 Task: Toggle the global toolbar option in the notebook.
Action: Mouse moved to (19, 532)
Screenshot: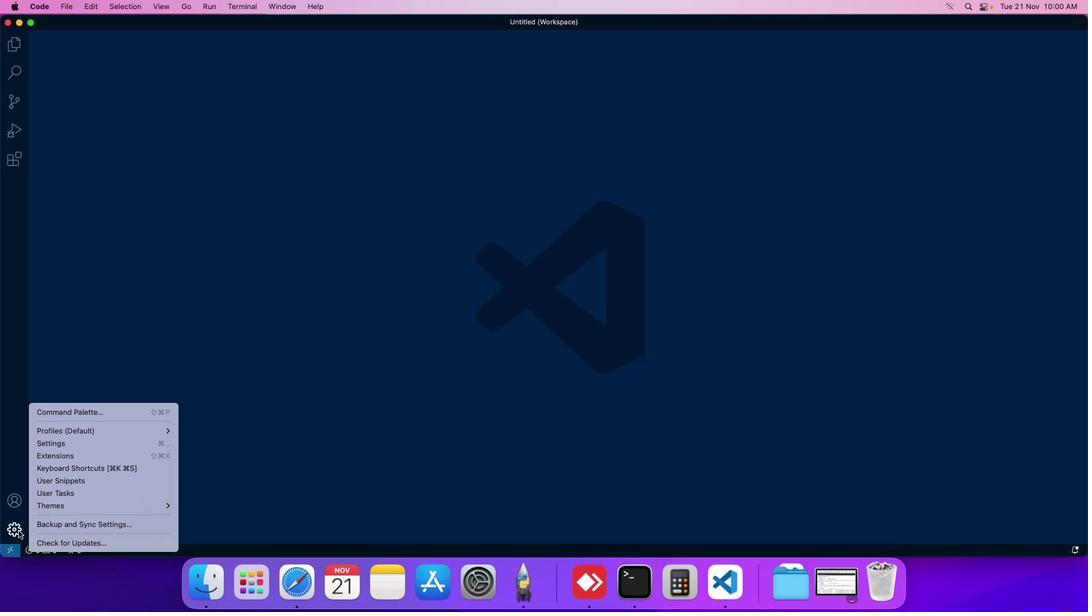 
Action: Mouse pressed left at (19, 532)
Screenshot: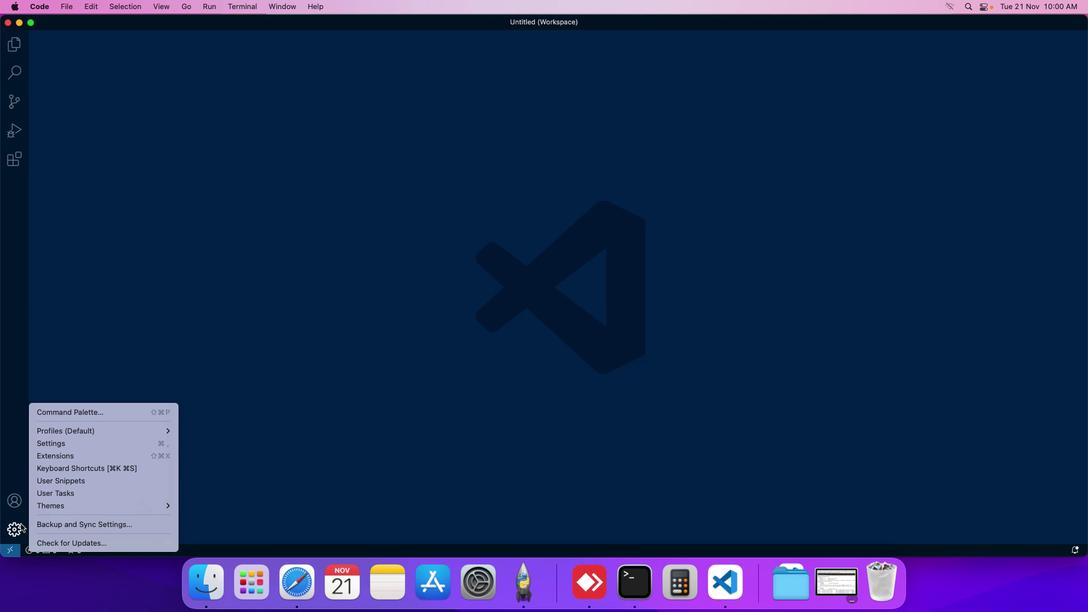 
Action: Mouse moved to (60, 449)
Screenshot: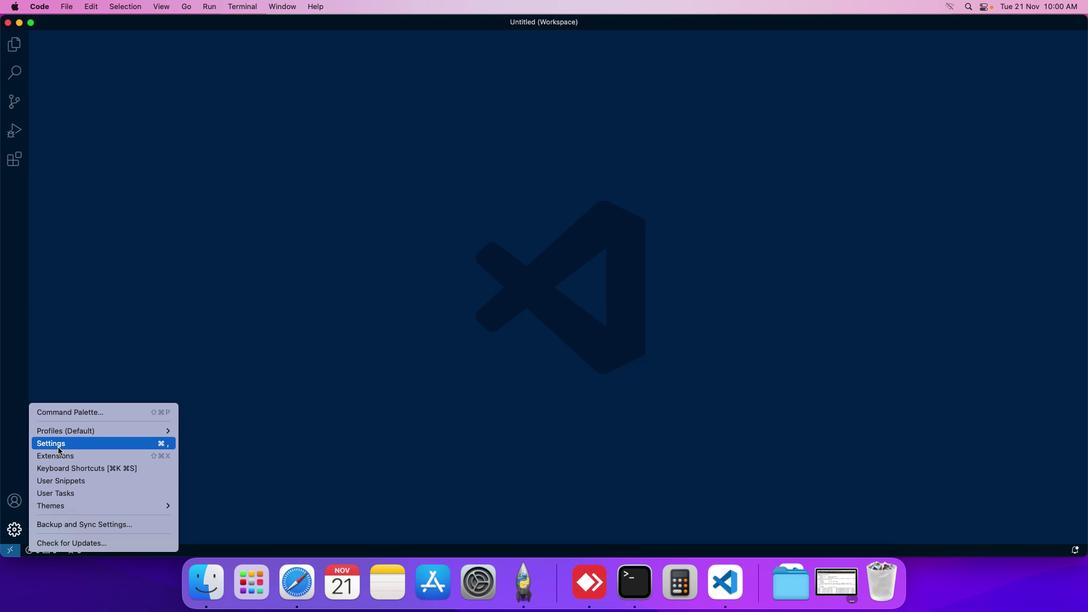 
Action: Mouse pressed left at (60, 449)
Screenshot: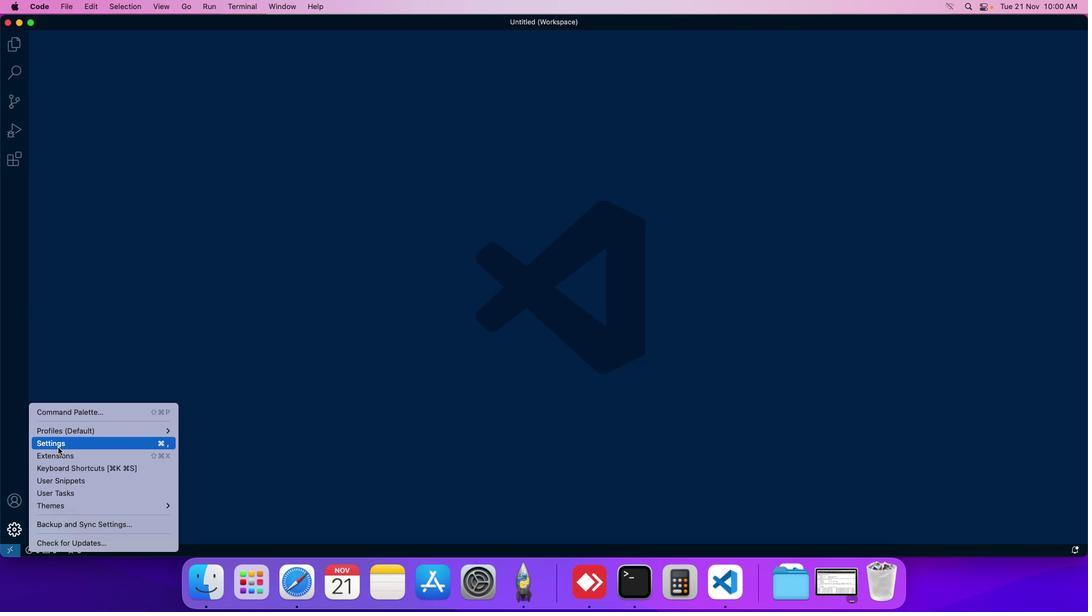 
Action: Mouse moved to (266, 98)
Screenshot: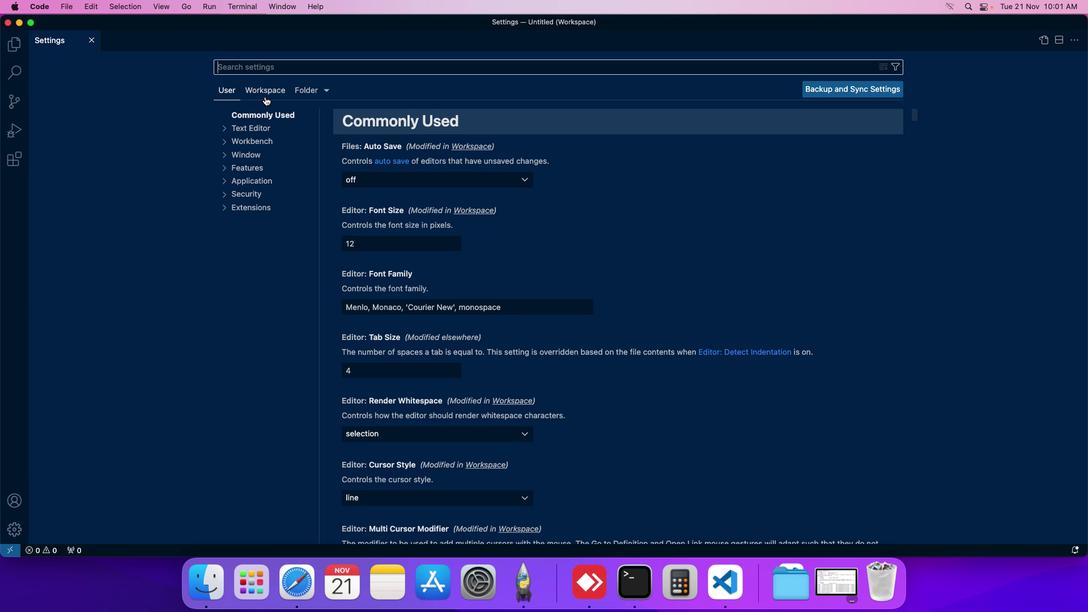
Action: Mouse pressed left at (266, 98)
Screenshot: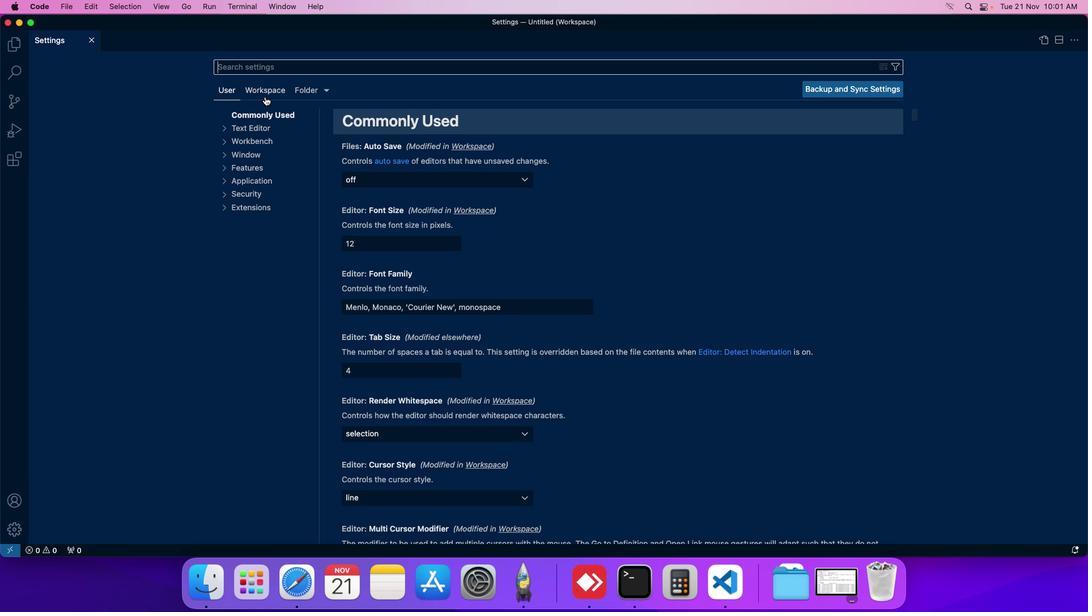 
Action: Mouse moved to (257, 167)
Screenshot: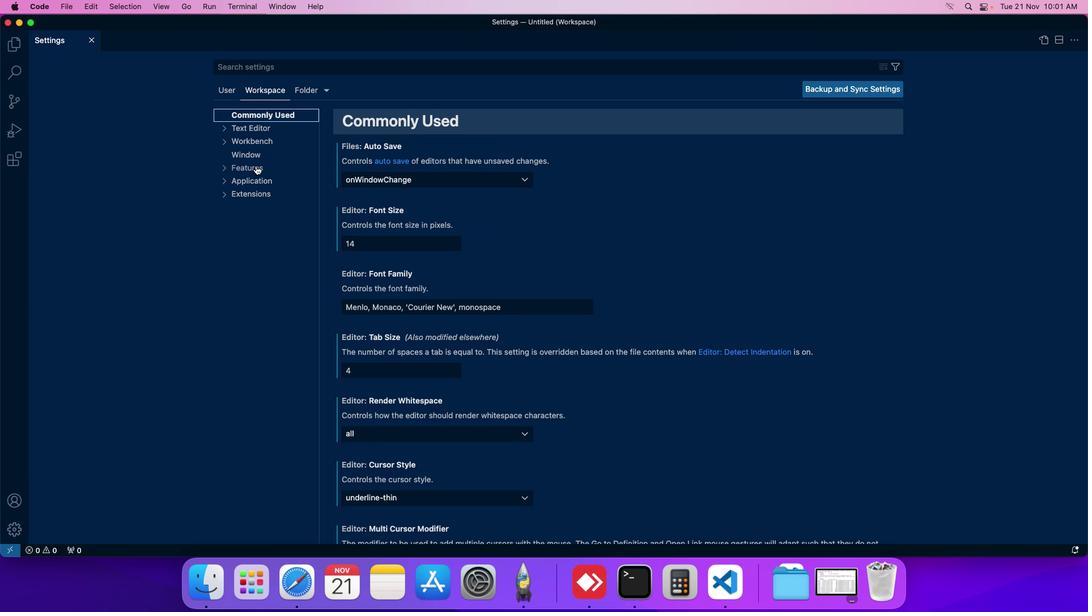 
Action: Mouse pressed left at (257, 167)
Screenshot: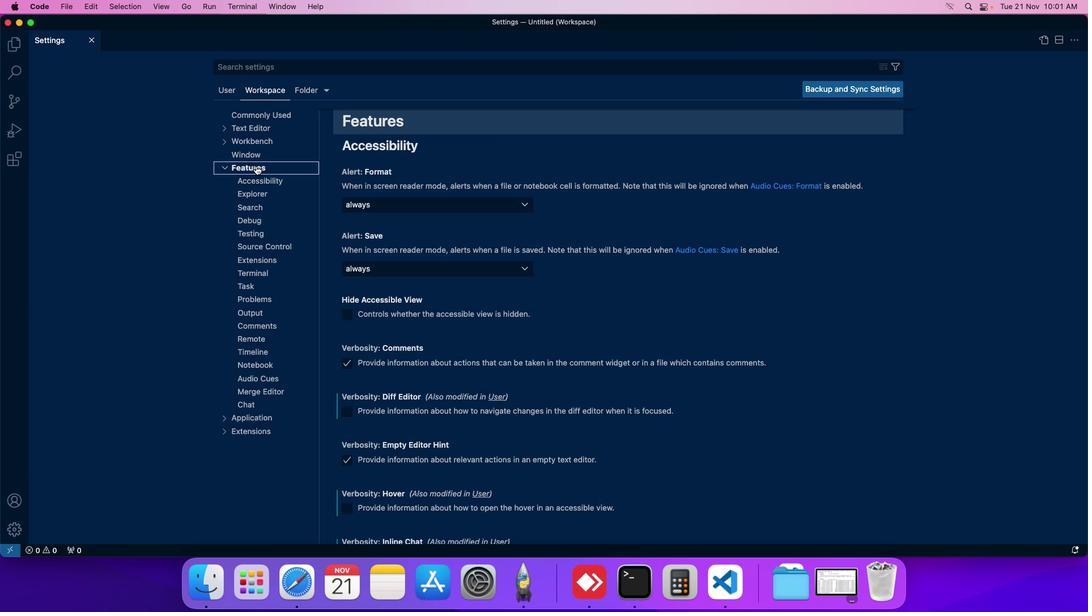 
Action: Mouse moved to (251, 369)
Screenshot: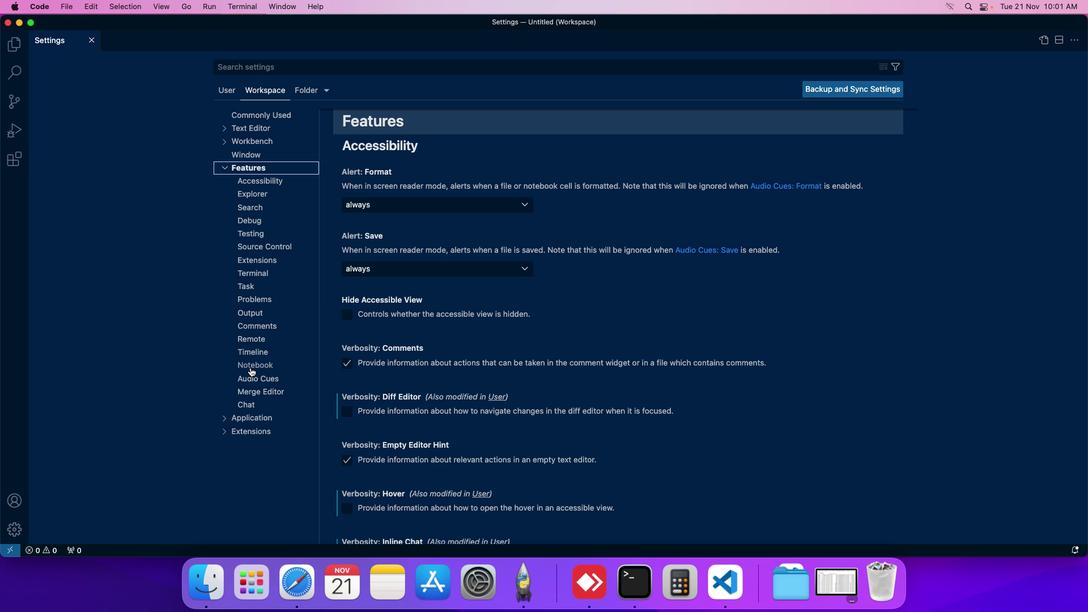 
Action: Mouse pressed left at (251, 369)
Screenshot: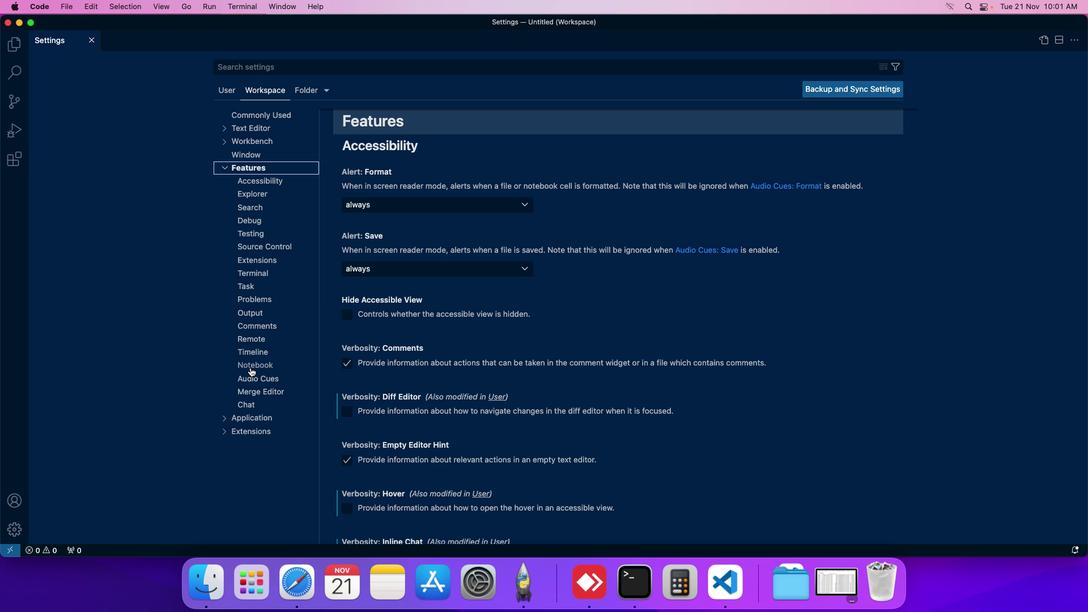 
Action: Mouse moved to (336, 325)
Screenshot: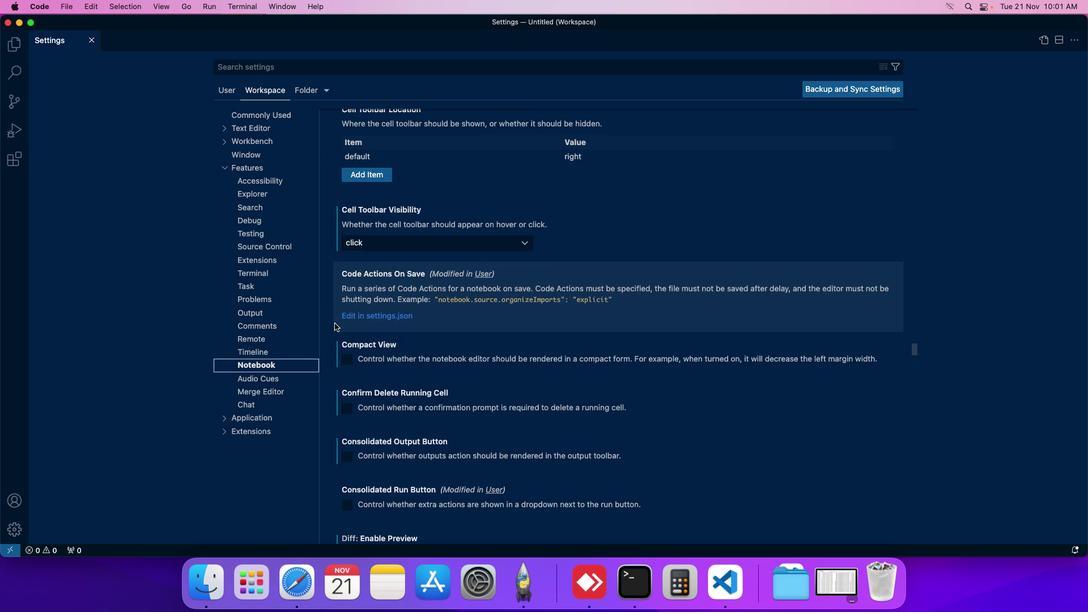 
Action: Mouse scrolled (336, 325) with delta (1, 1)
Screenshot: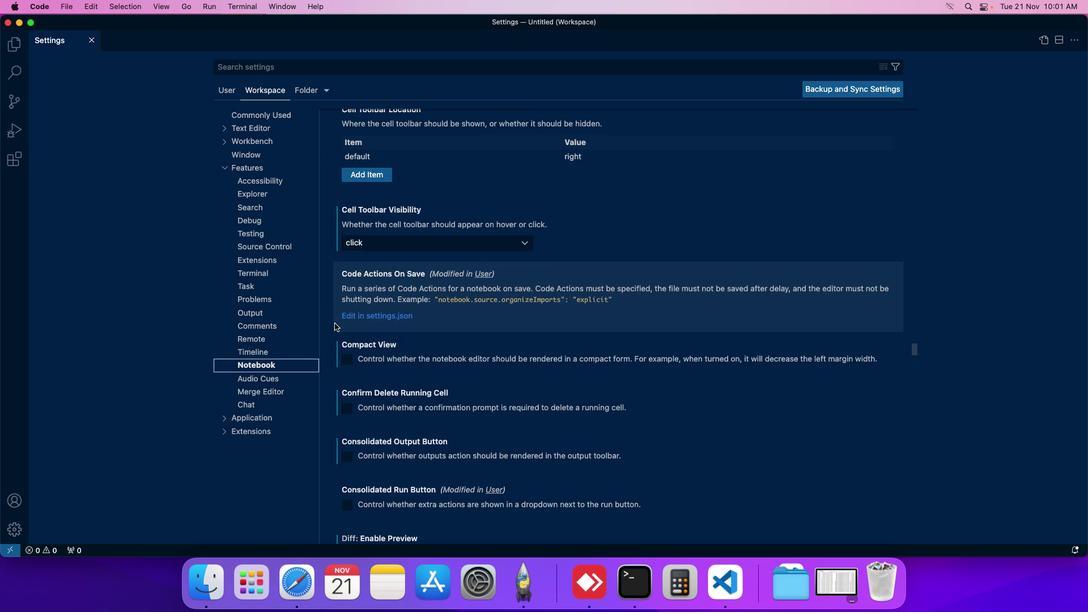 
Action: Mouse moved to (336, 325)
Screenshot: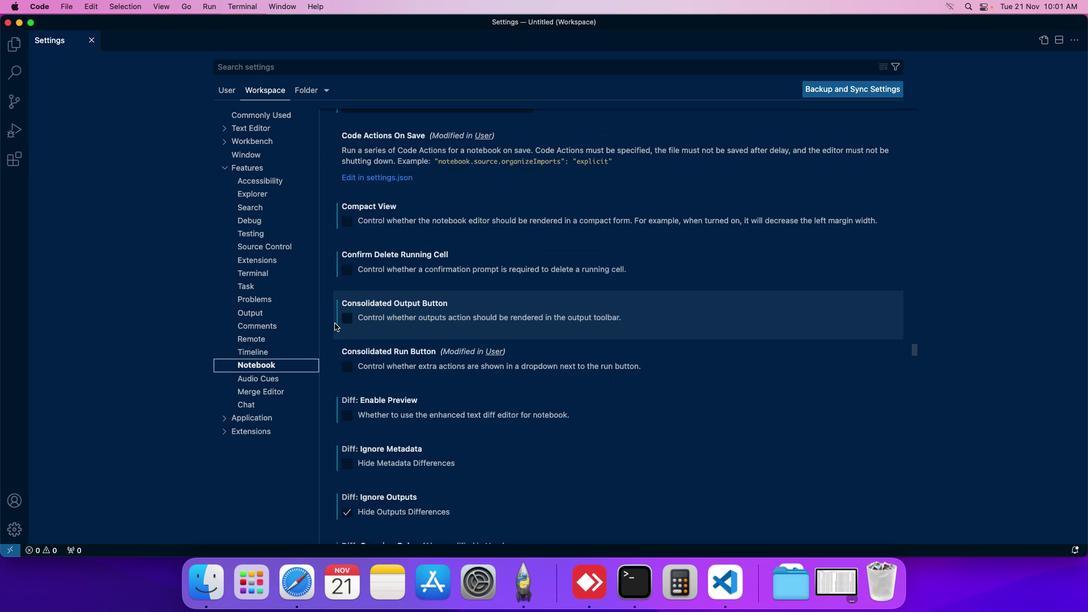 
Action: Mouse scrolled (336, 325) with delta (1, 1)
Screenshot: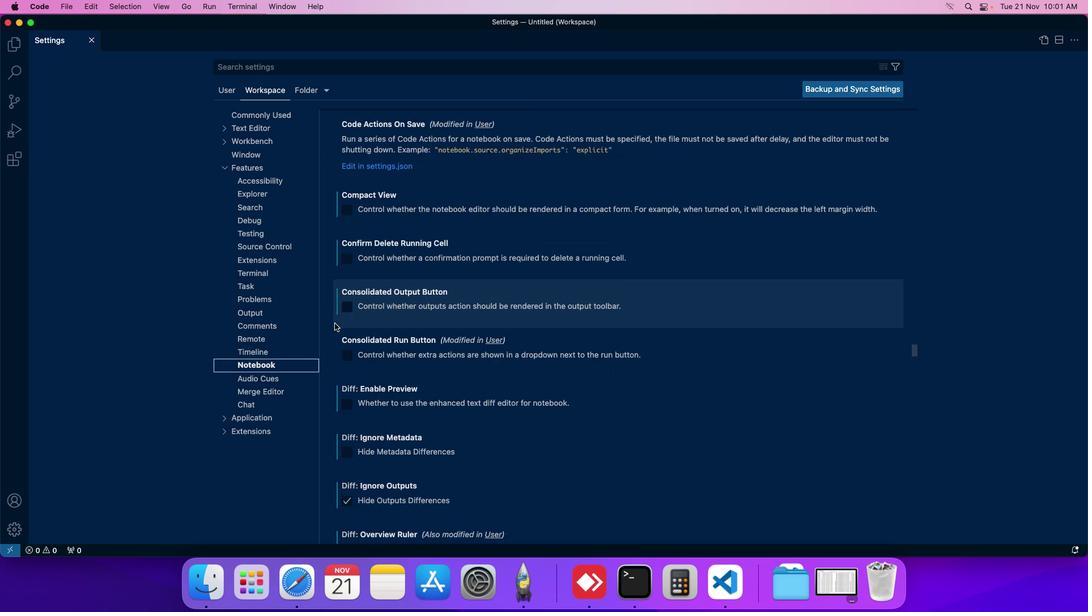 
Action: Mouse scrolled (336, 325) with delta (1, 1)
Screenshot: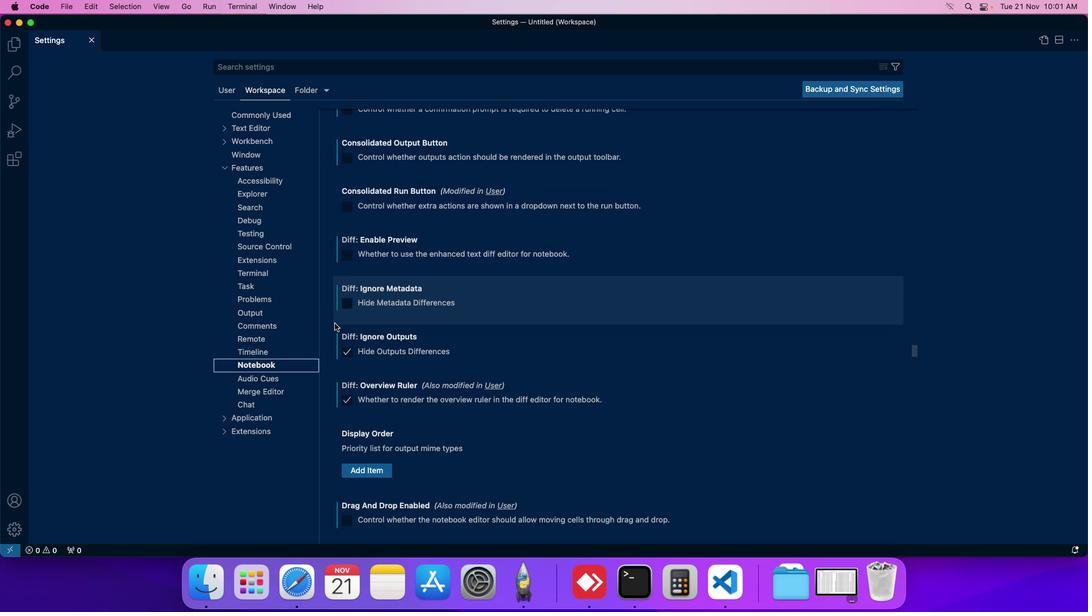 
Action: Mouse scrolled (336, 325) with delta (1, 1)
Screenshot: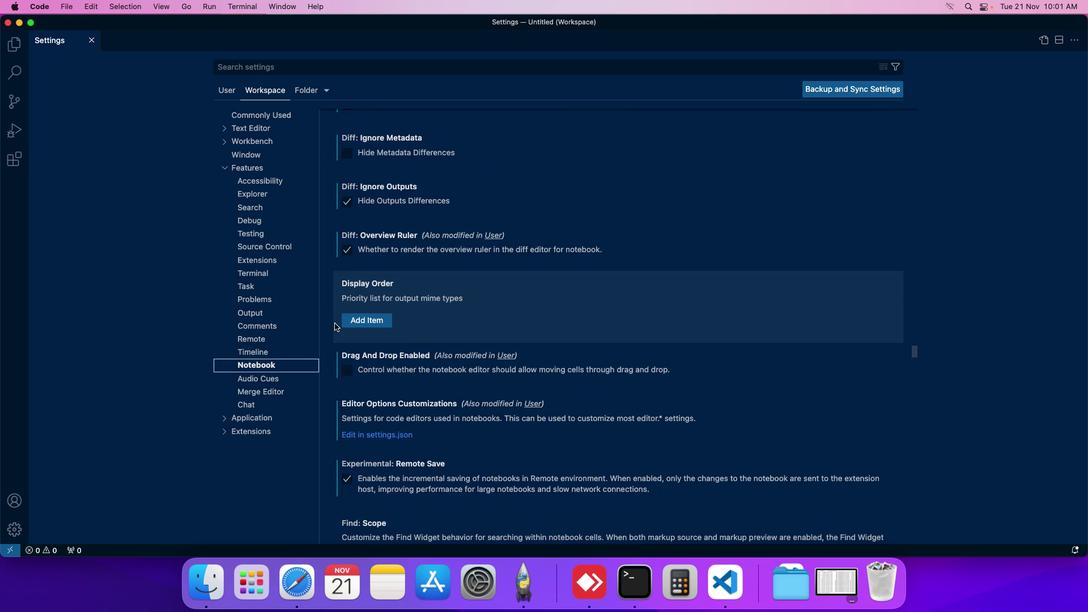 
Action: Mouse scrolled (336, 325) with delta (1, 1)
Screenshot: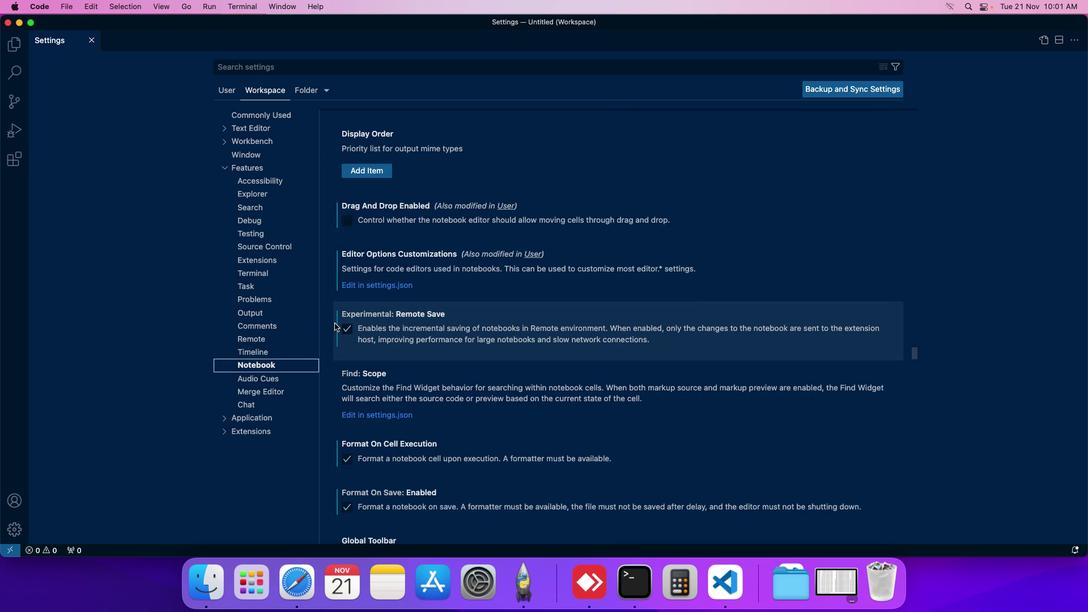 
Action: Mouse scrolled (336, 325) with delta (1, 1)
Screenshot: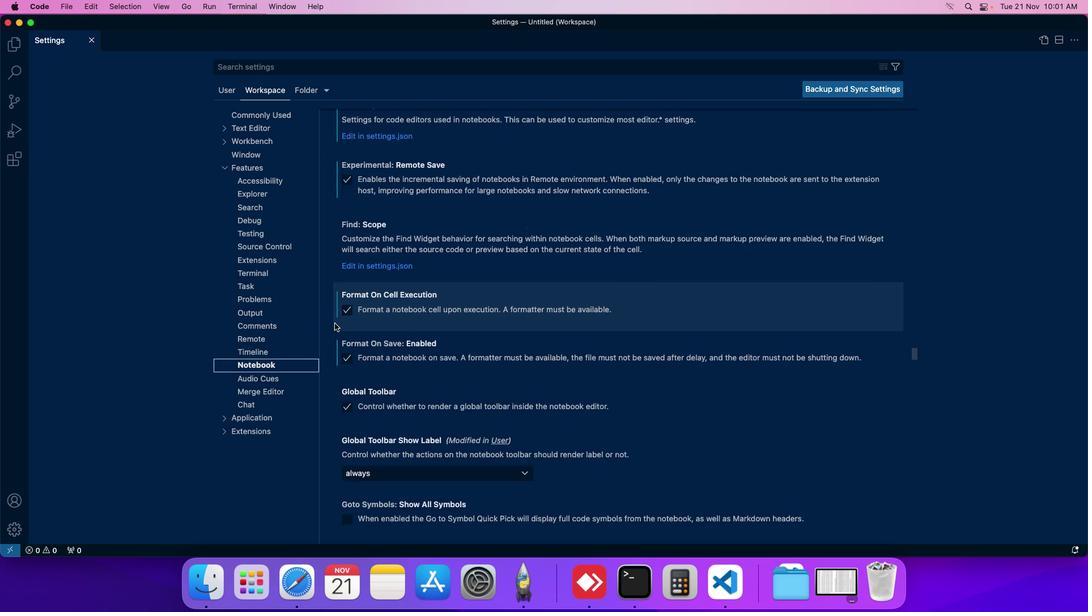 
Action: Mouse scrolled (336, 325) with delta (1, 1)
Screenshot: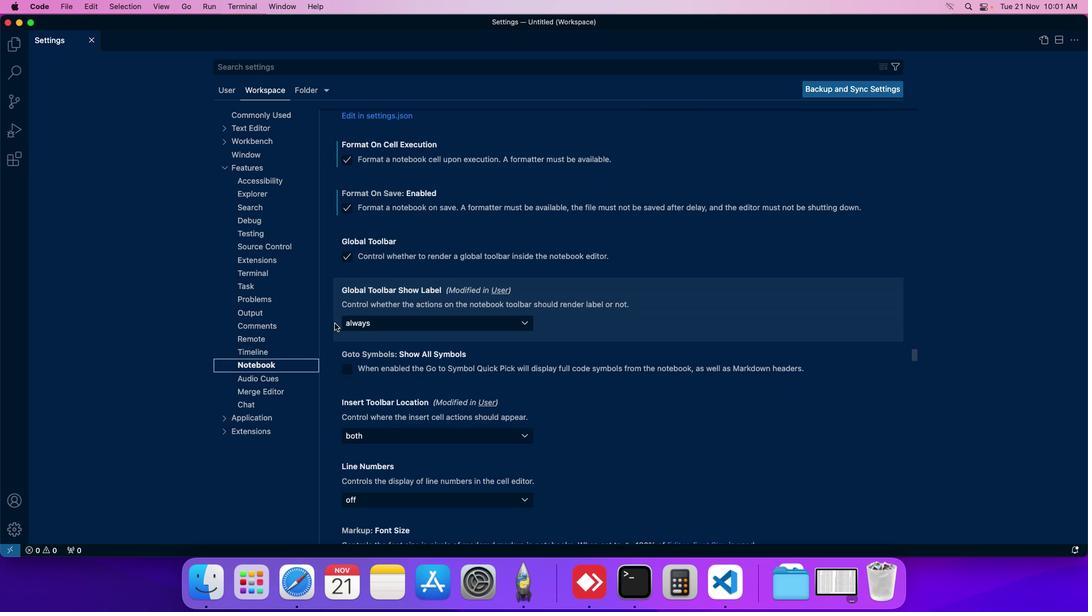 
Action: Mouse moved to (351, 261)
Screenshot: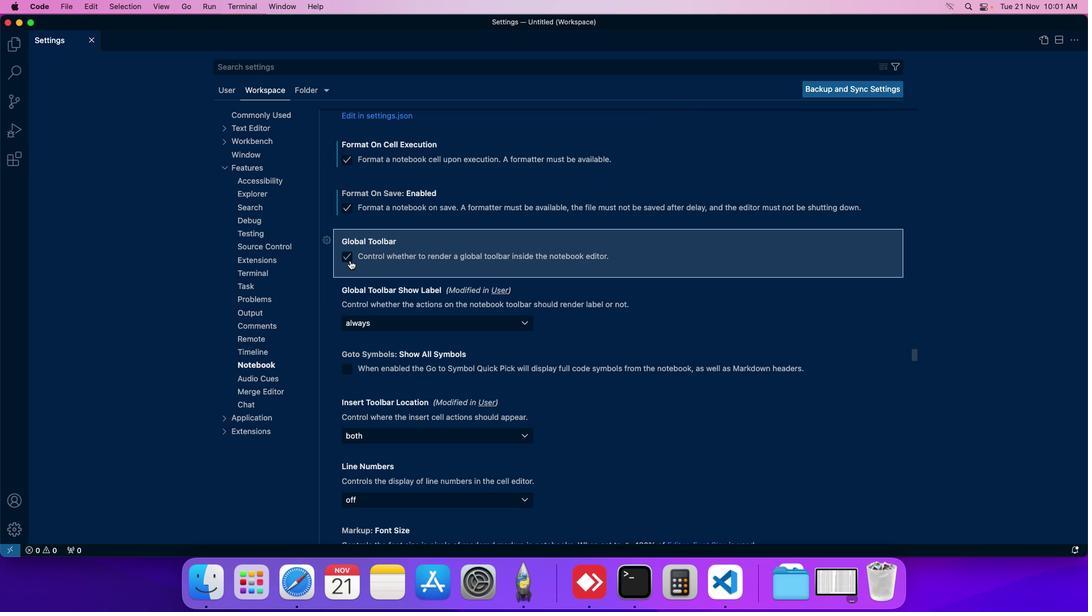 
Action: Mouse pressed left at (351, 261)
Screenshot: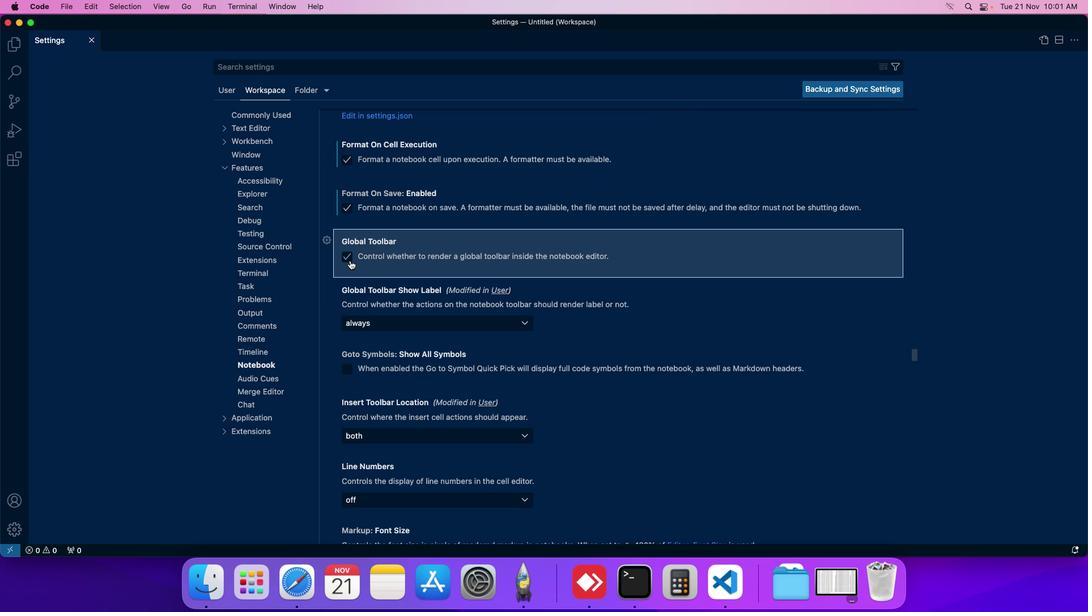 
Action: Mouse moved to (353, 262)
Screenshot: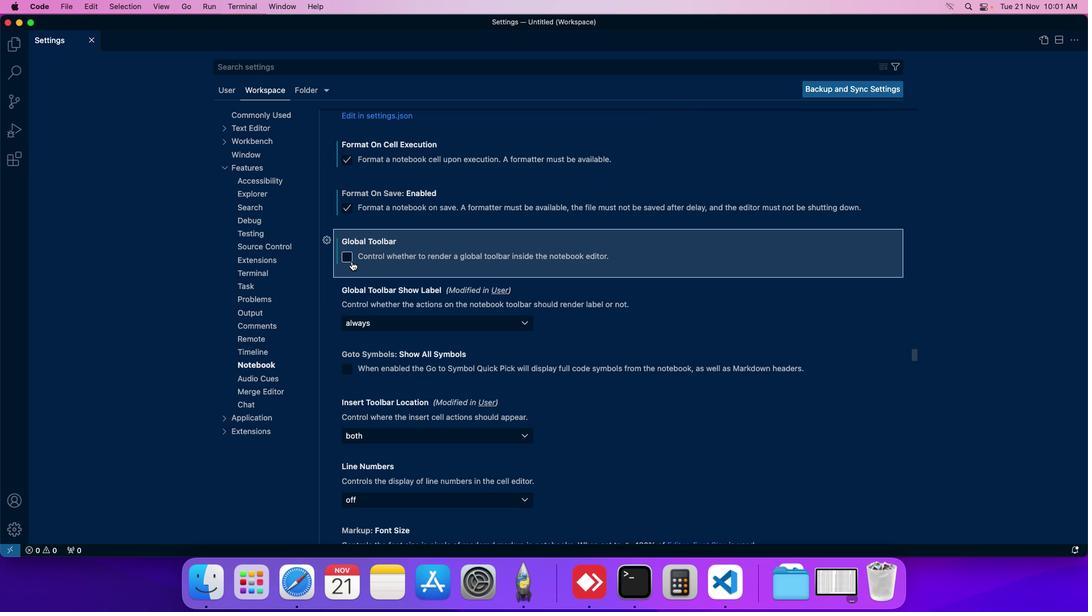 
